 Task: Measure the distance between Phoenix and Las Vegas.
Action: Key pressed phoenix
Screenshot: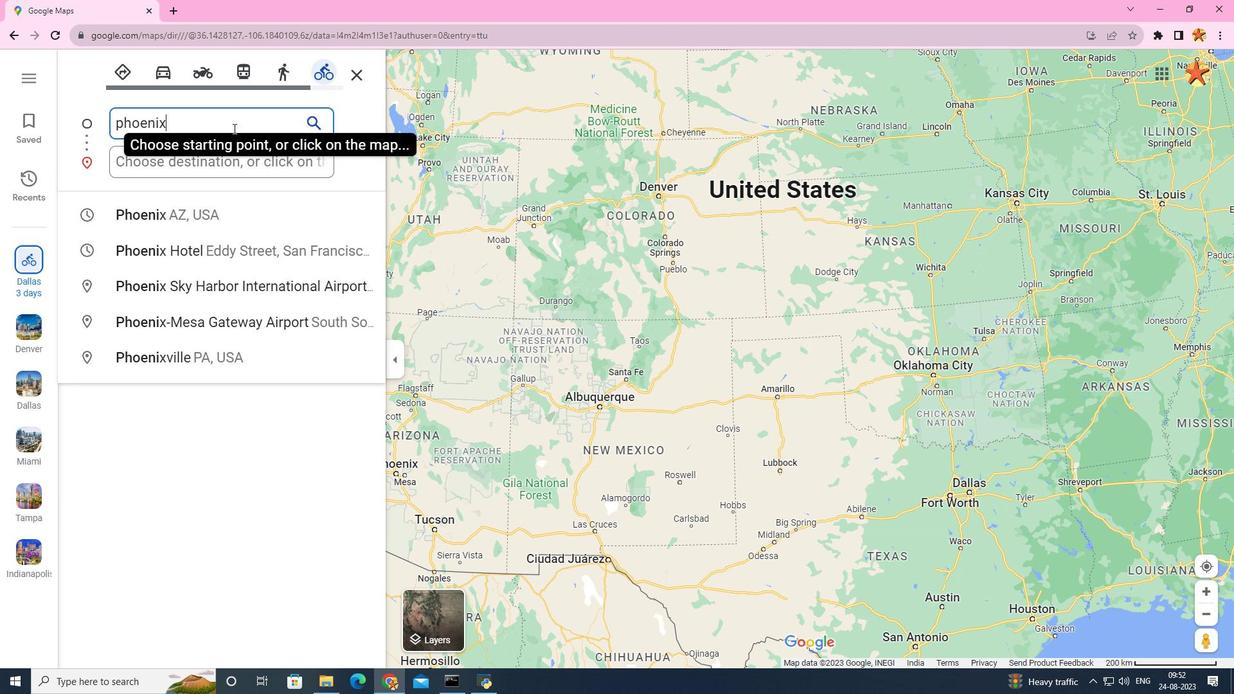 
Action: Mouse moved to (203, 219)
Screenshot: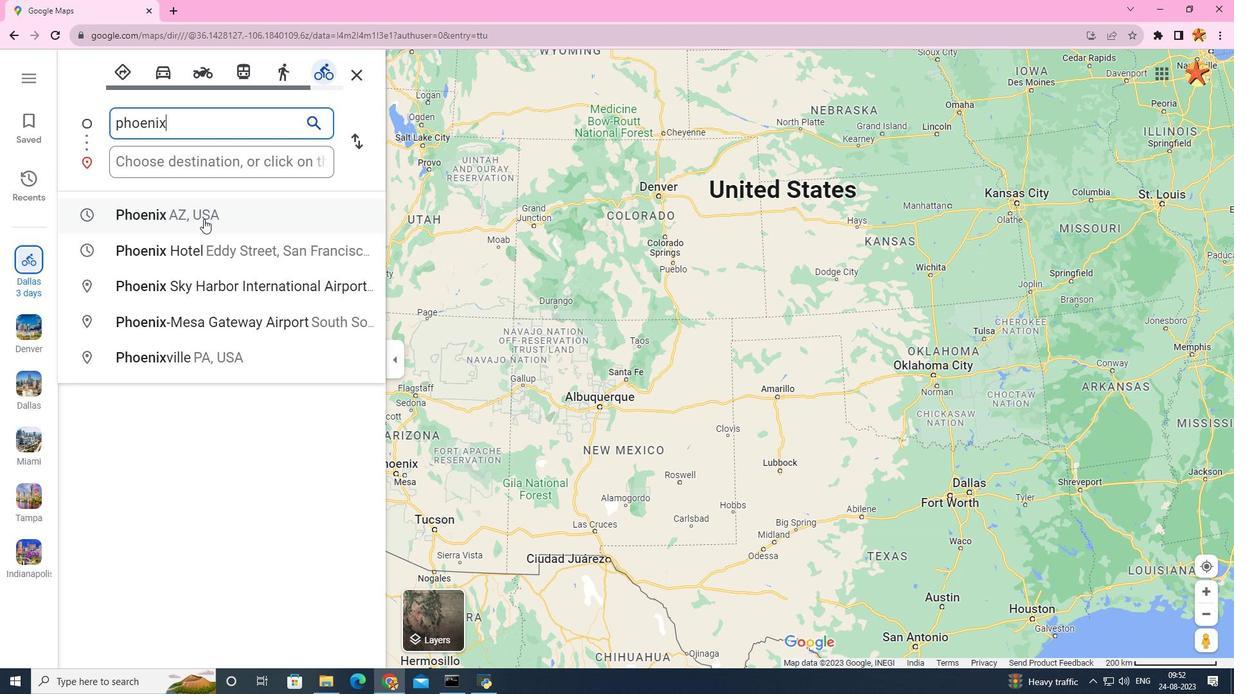 
Action: Mouse pressed left at (203, 219)
Screenshot: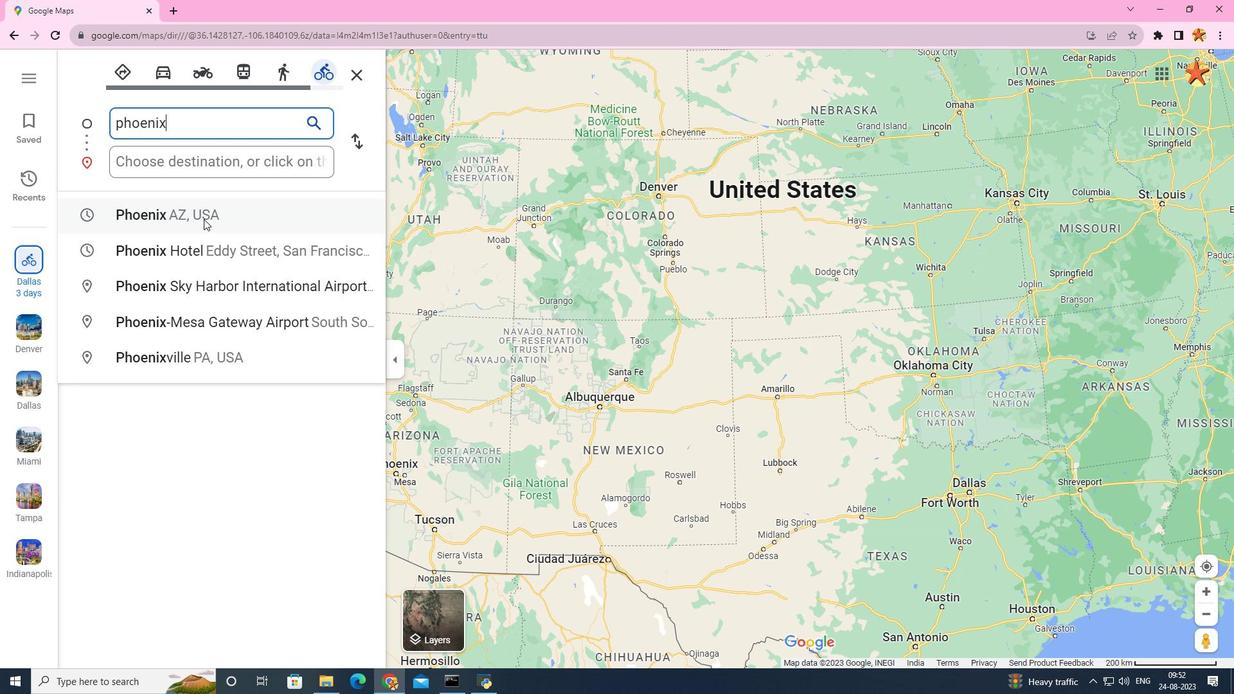 
Action: Mouse moved to (171, 157)
Screenshot: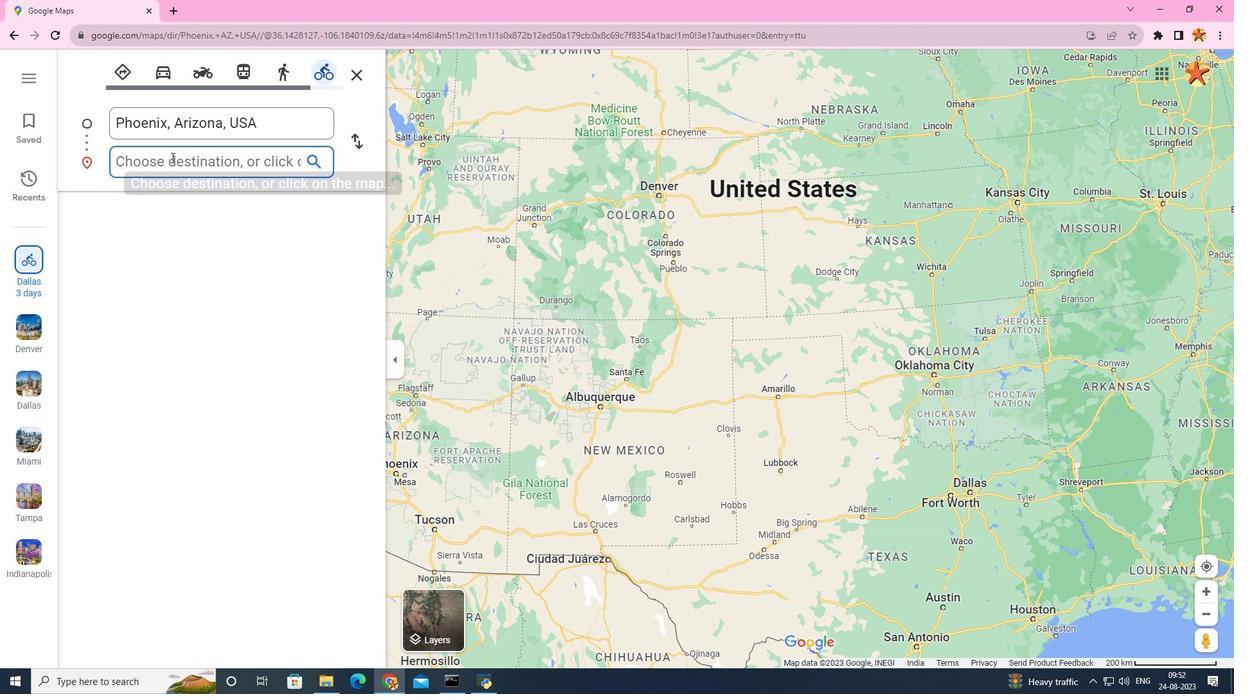 
Action: Key pressed las<Key.space>
Screenshot: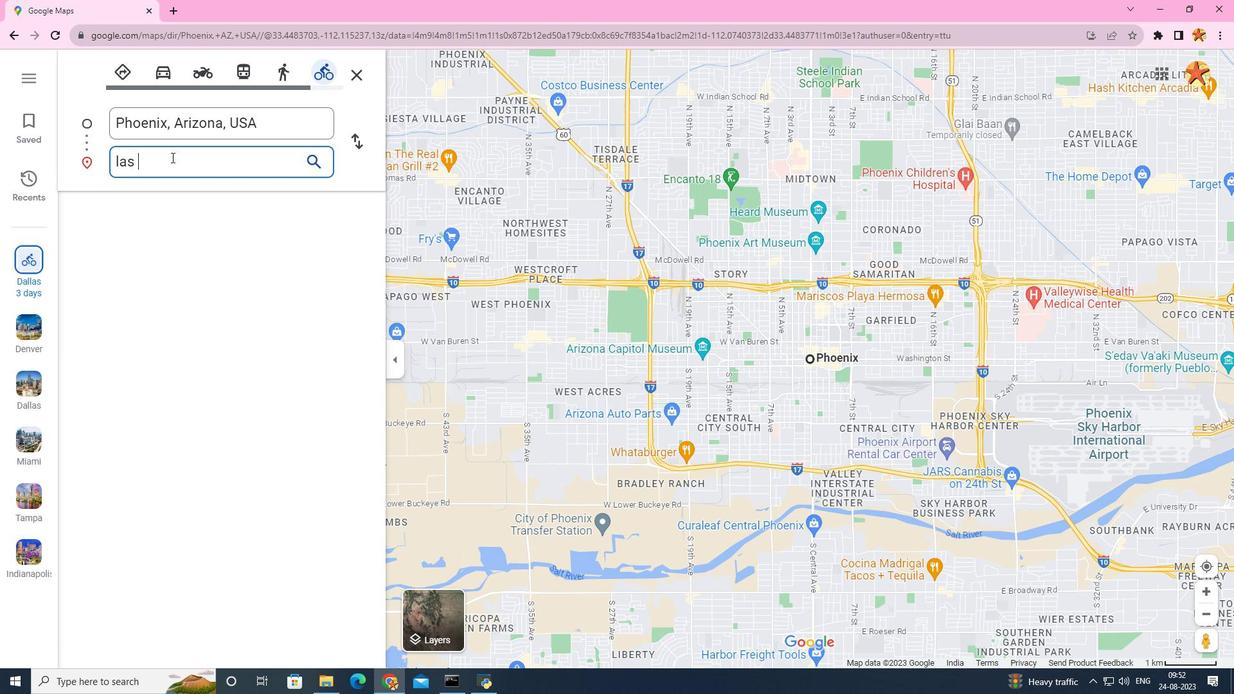 
Action: Mouse moved to (153, 209)
Screenshot: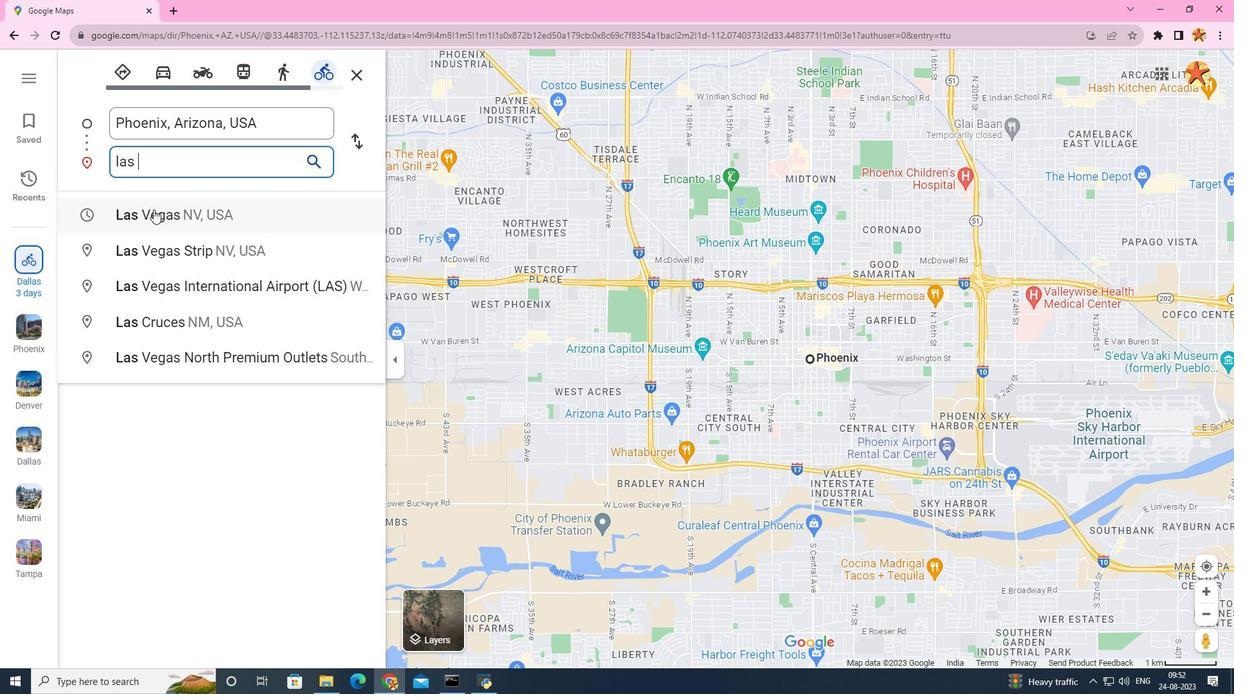 
Action: Mouse pressed left at (153, 209)
Screenshot: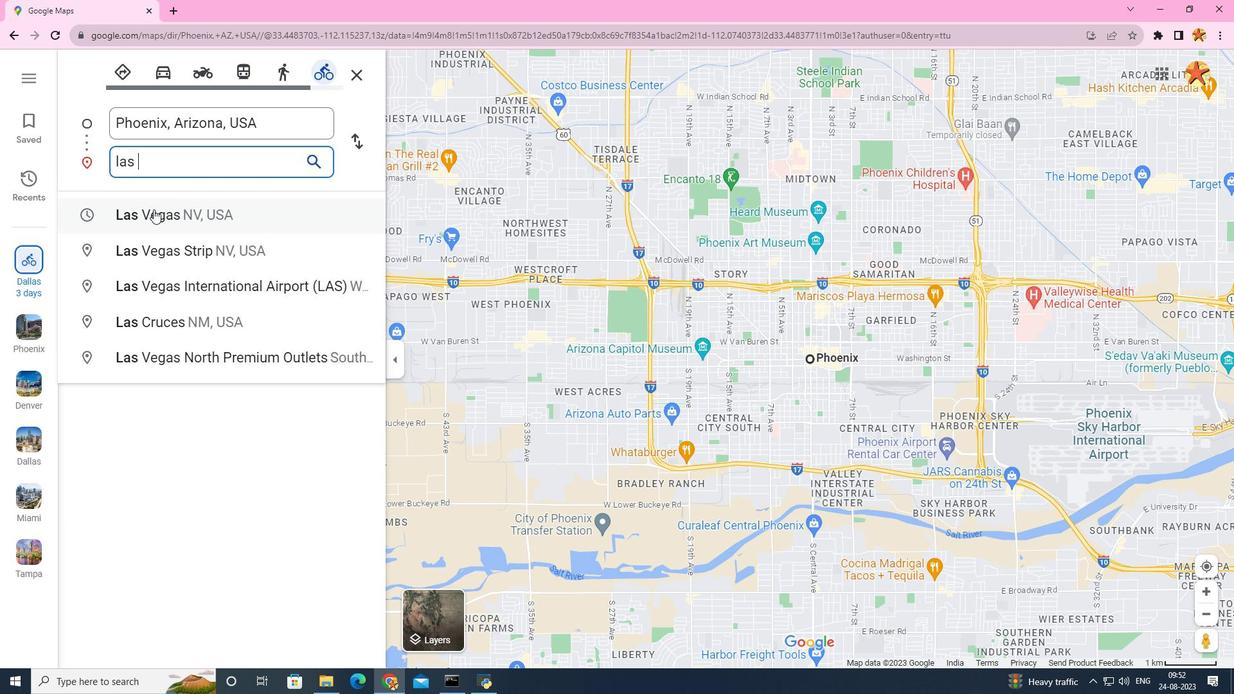 
Action: Mouse moved to (693, 620)
Screenshot: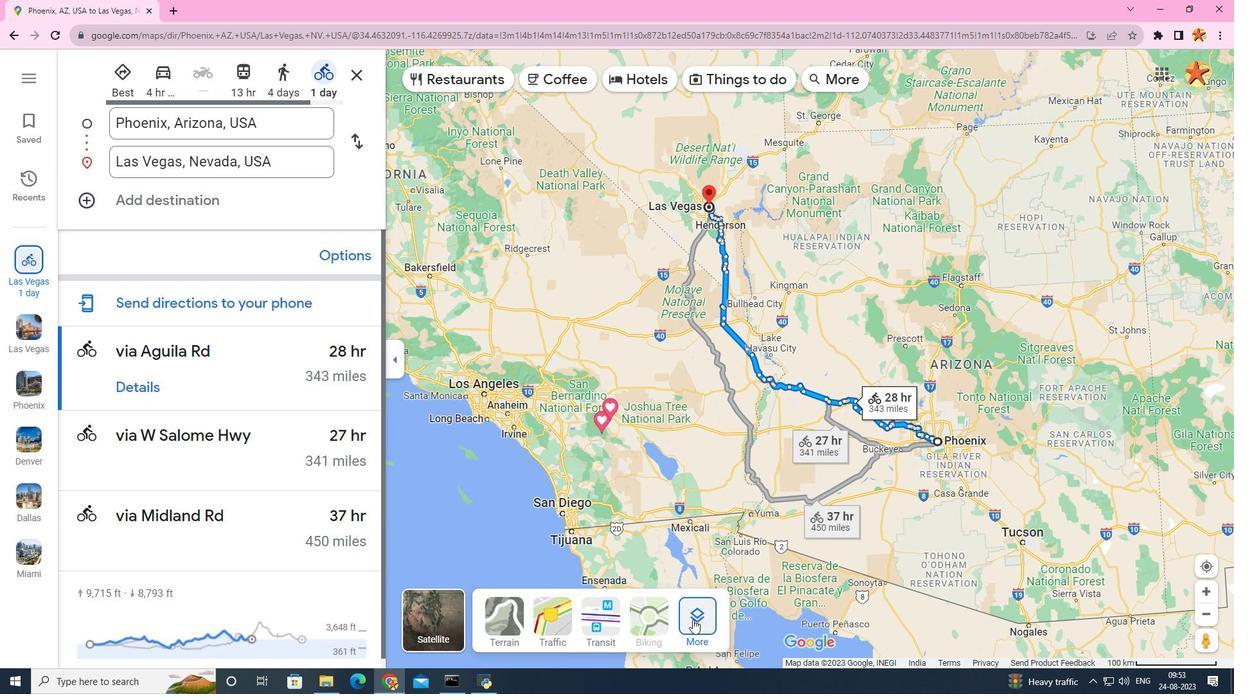 
Action: Mouse pressed left at (693, 620)
Screenshot: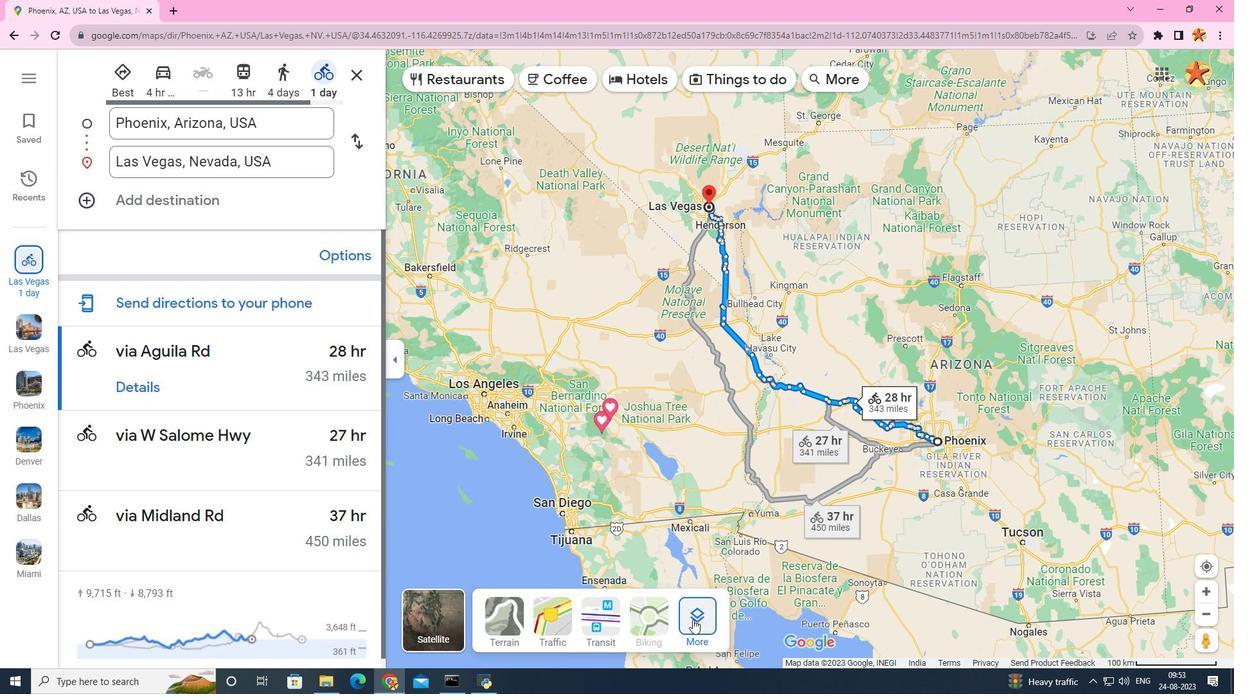 
Action: Mouse moved to (572, 478)
Screenshot: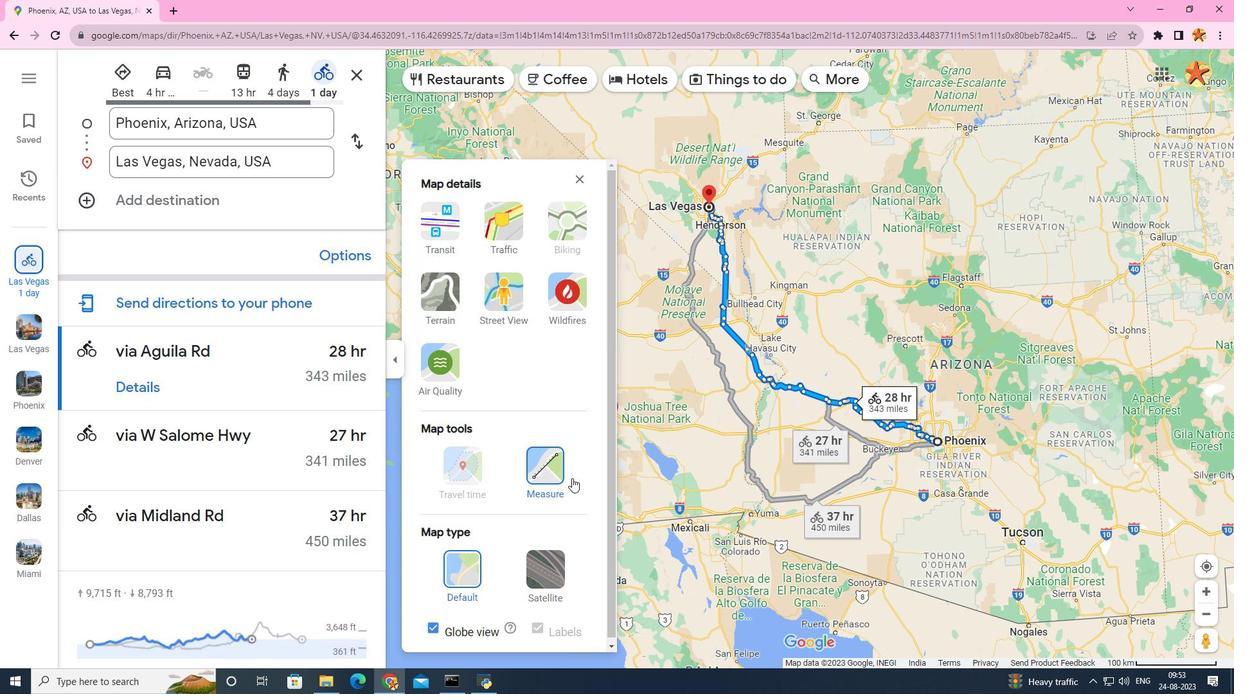 
Action: Mouse pressed left at (572, 478)
Screenshot: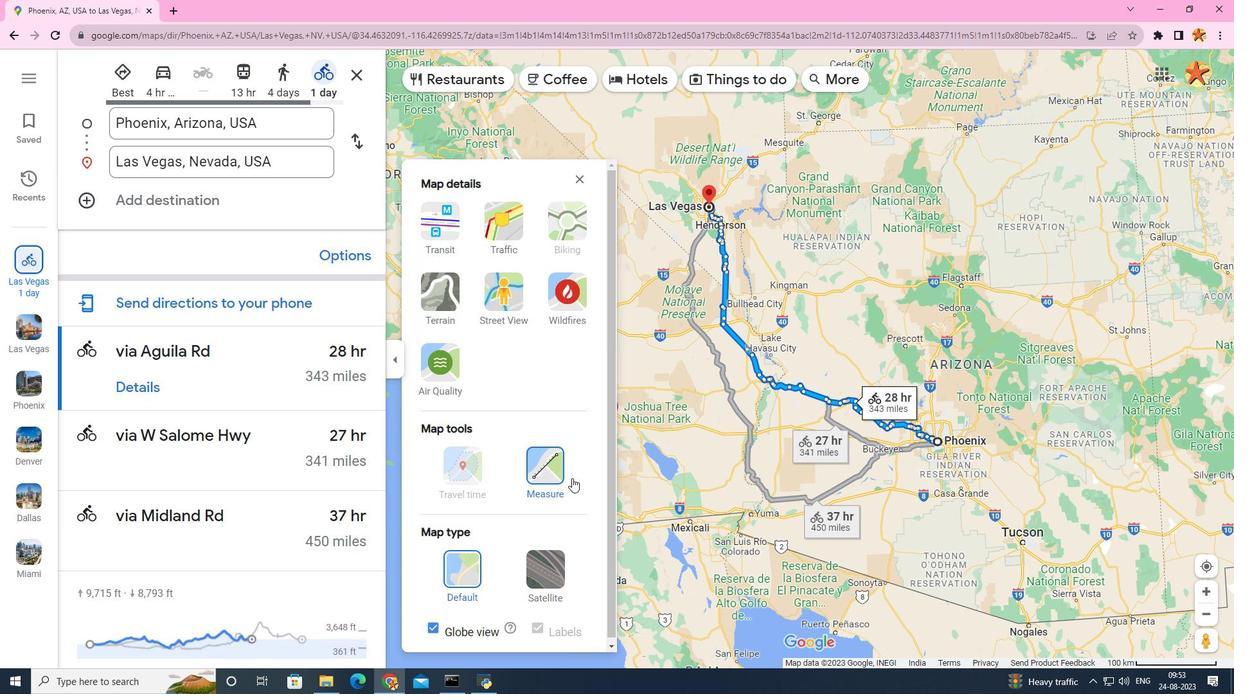 
Action: Mouse moved to (709, 203)
Screenshot: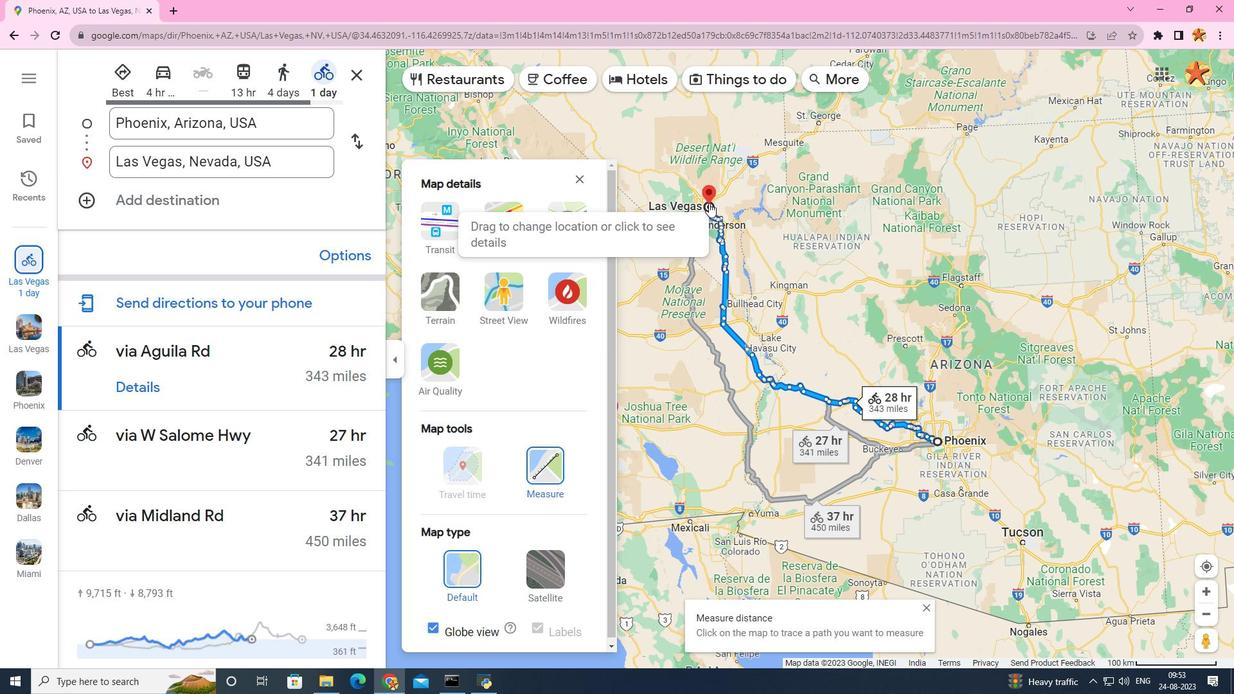 
Action: Mouse pressed left at (709, 203)
Screenshot: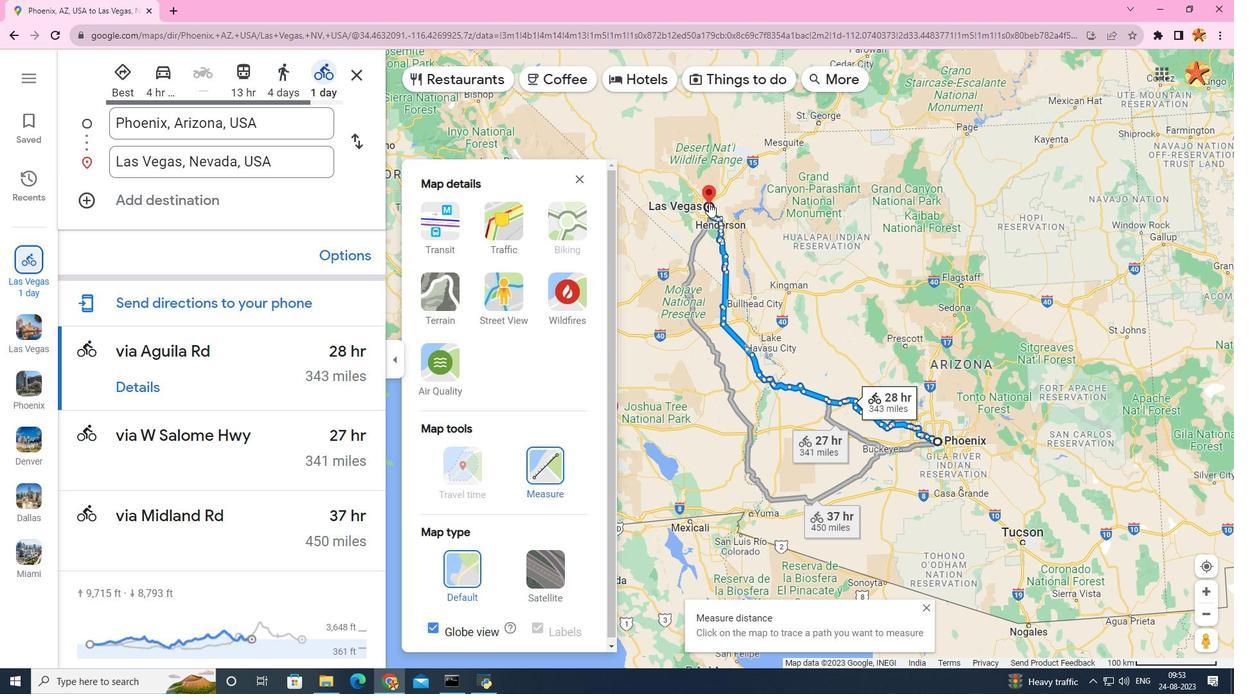 
Action: Mouse moved to (940, 436)
Screenshot: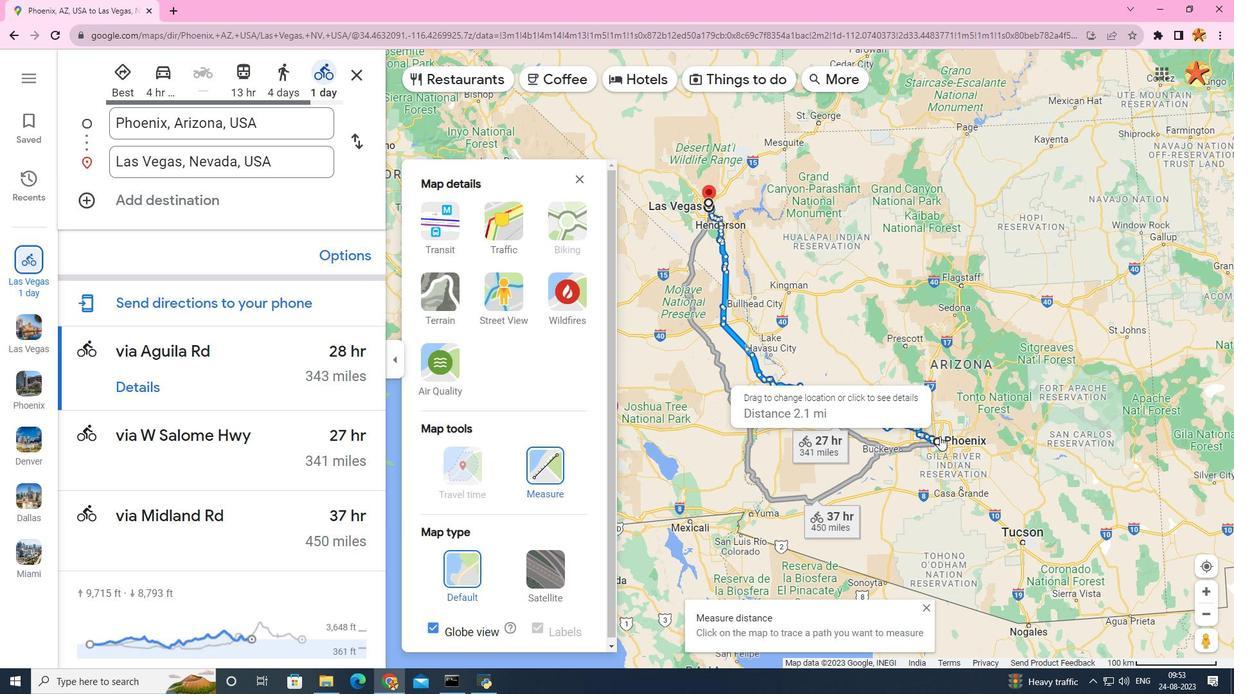 
Action: Mouse pressed left at (940, 436)
Screenshot: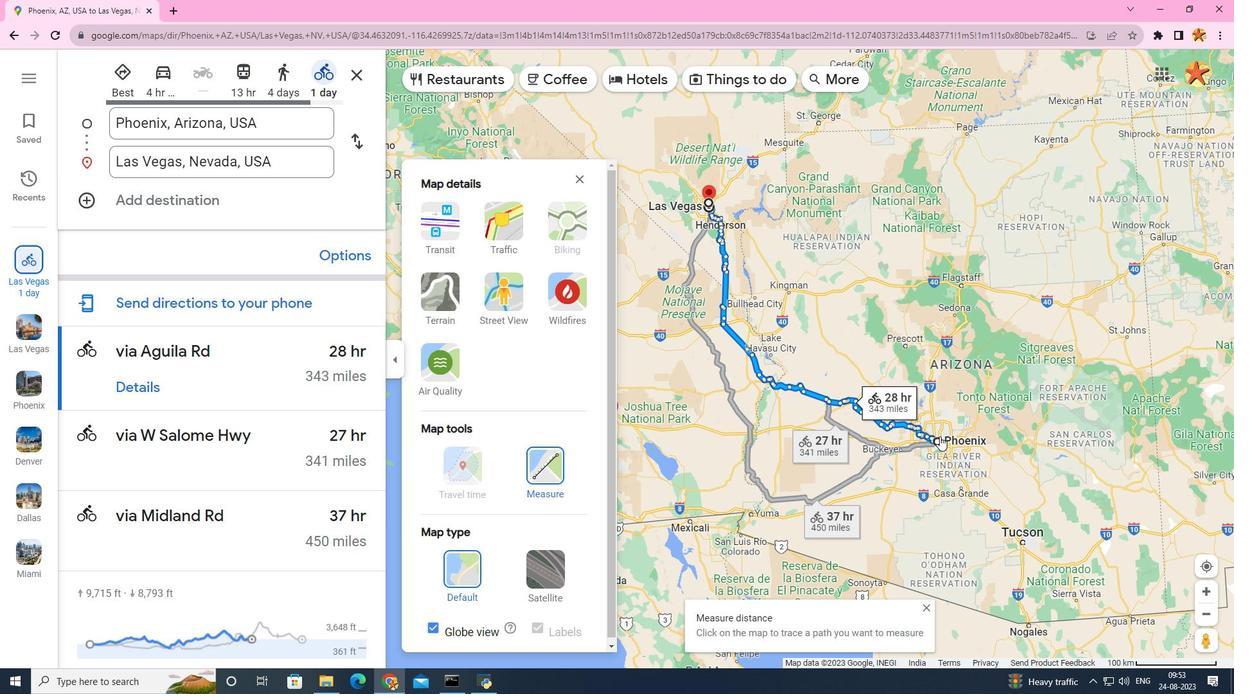 
Action: Mouse moved to (911, 472)
Screenshot: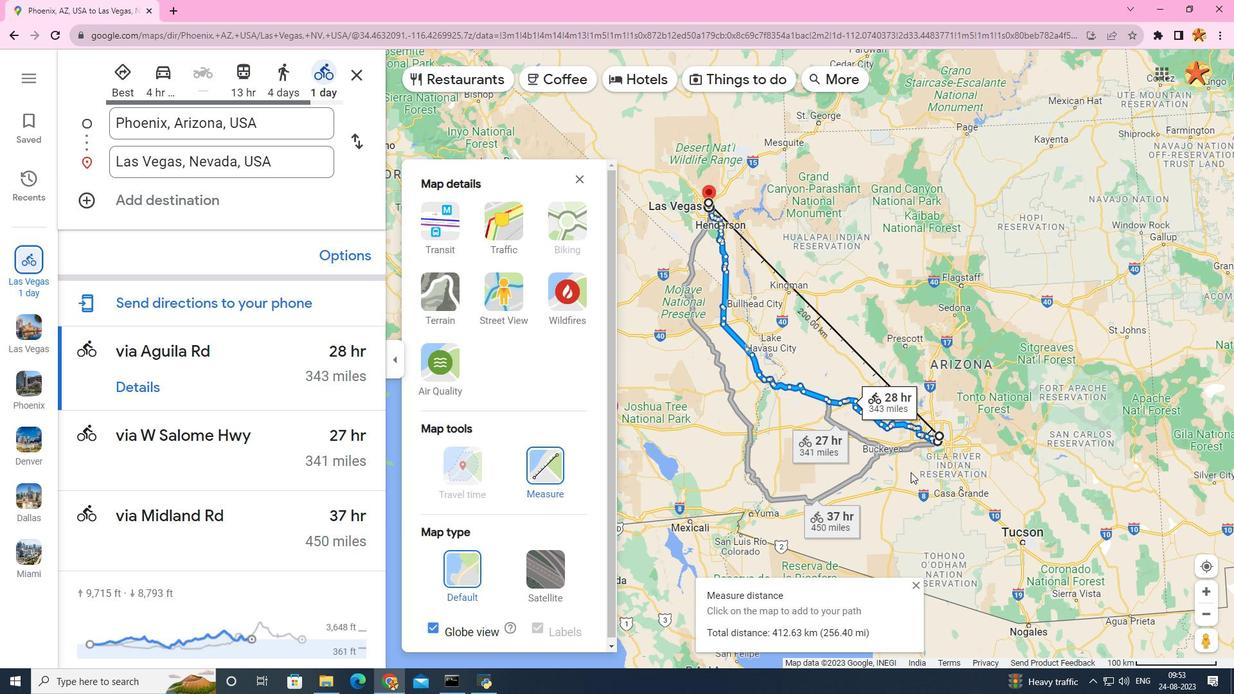 
